 Task: Find a one-way business class flight for 3 passengers from Manila to Seoul on December 2nd.
Action: Mouse pressed left at (336, 342)
Screenshot: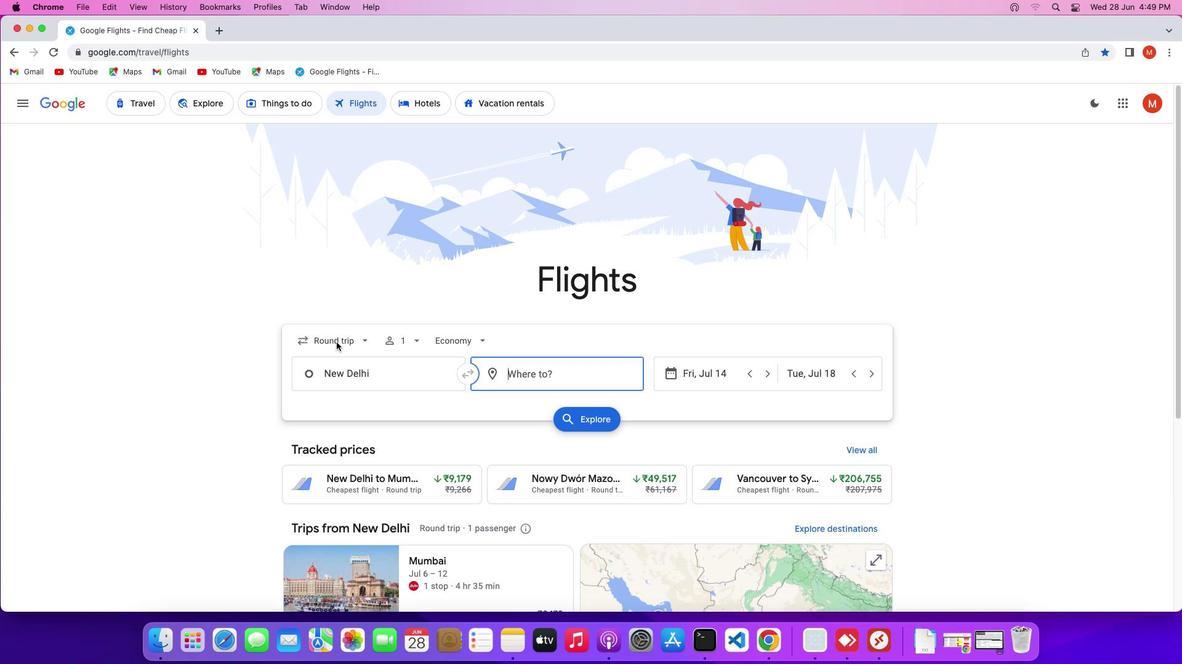 
Action: Mouse pressed left at (336, 342)
Screenshot: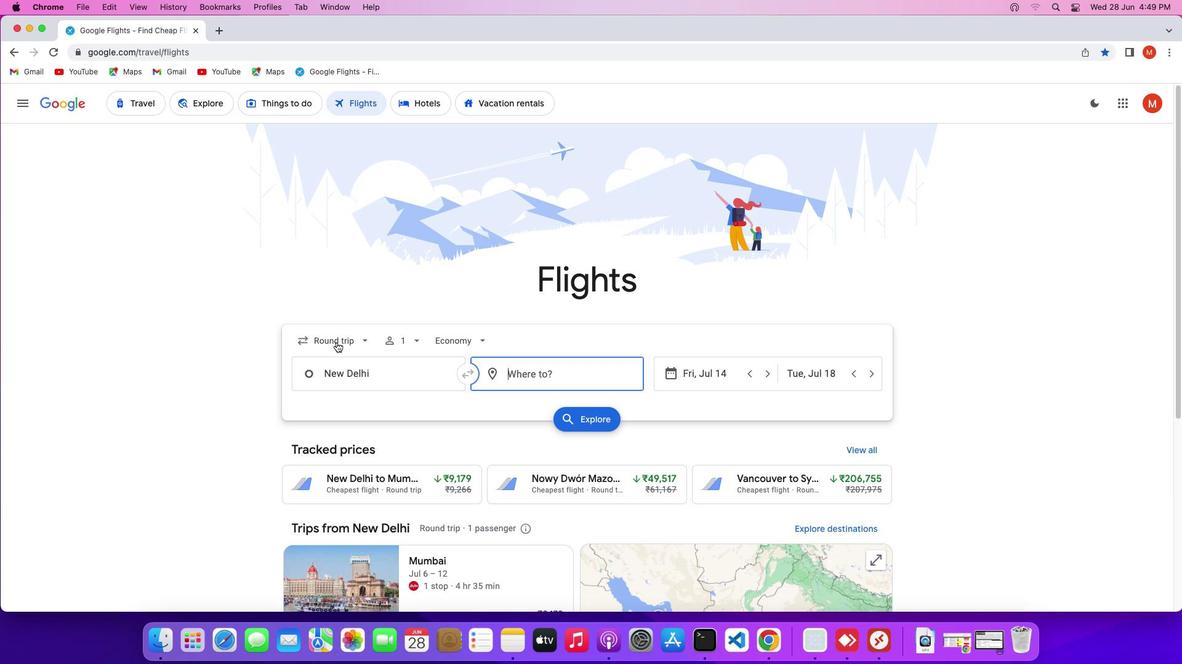 
Action: Mouse moved to (342, 407)
Screenshot: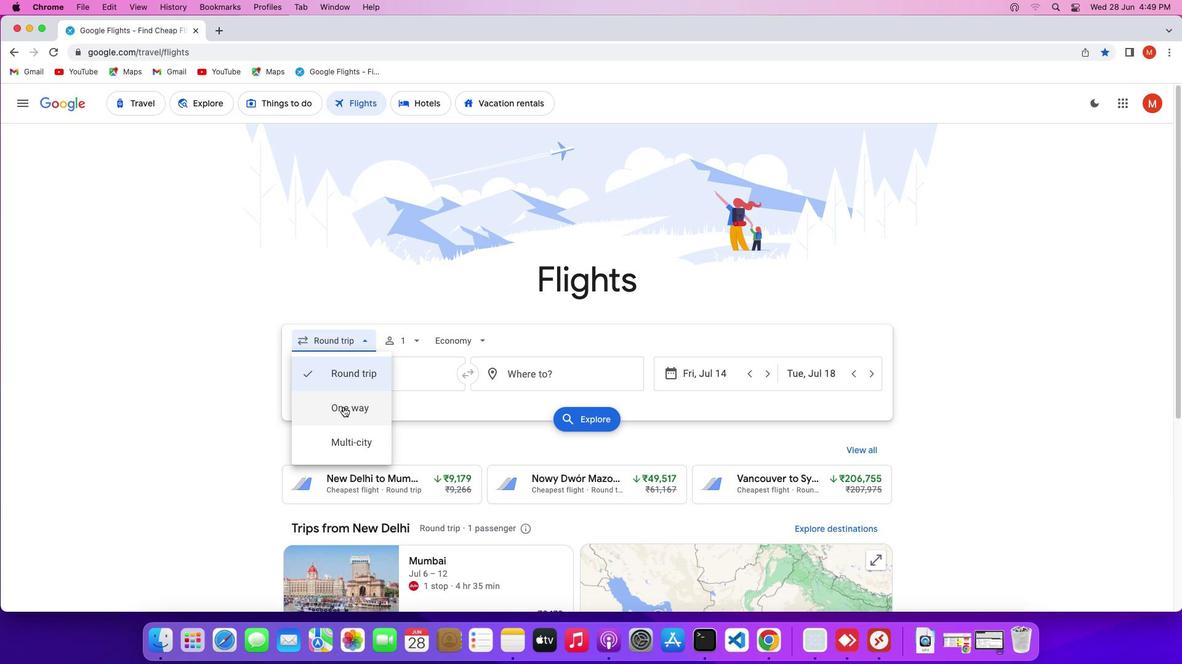 
Action: Mouse pressed left at (342, 407)
Screenshot: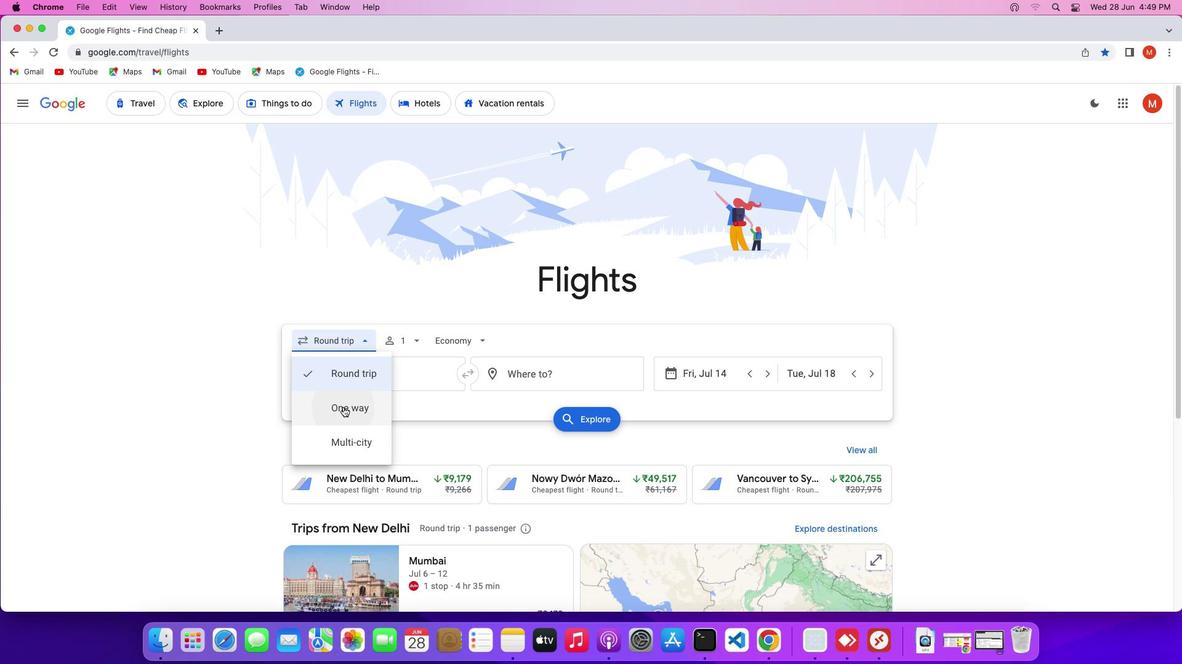 
Action: Mouse moved to (437, 338)
Screenshot: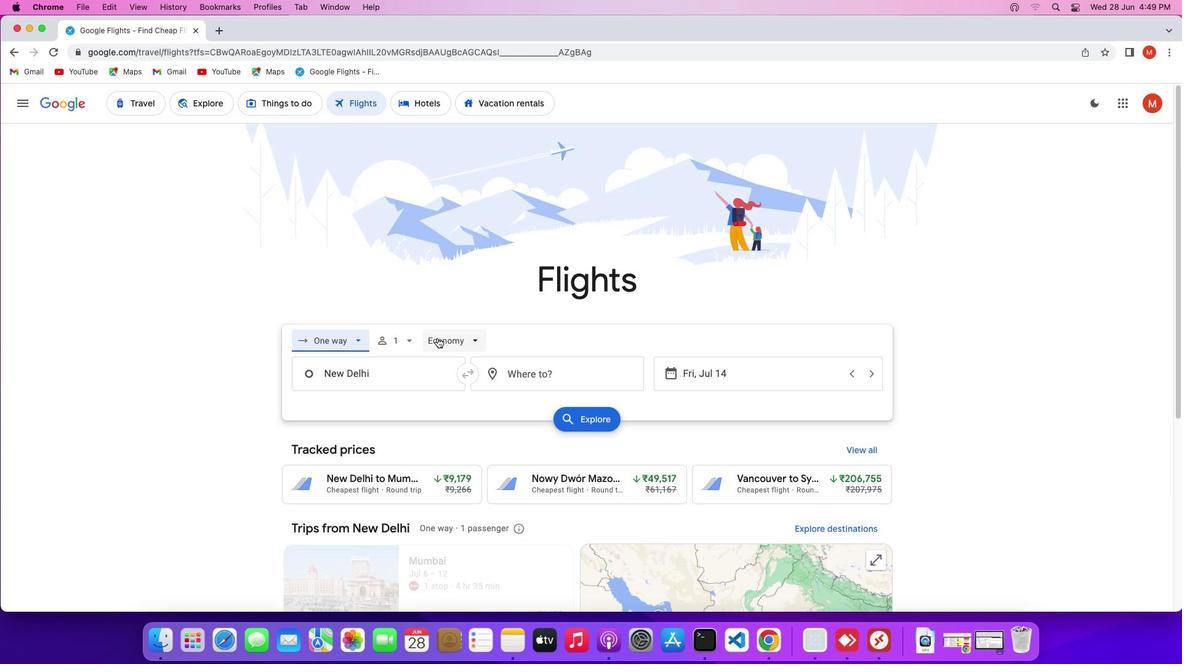 
Action: Mouse pressed left at (437, 338)
Screenshot: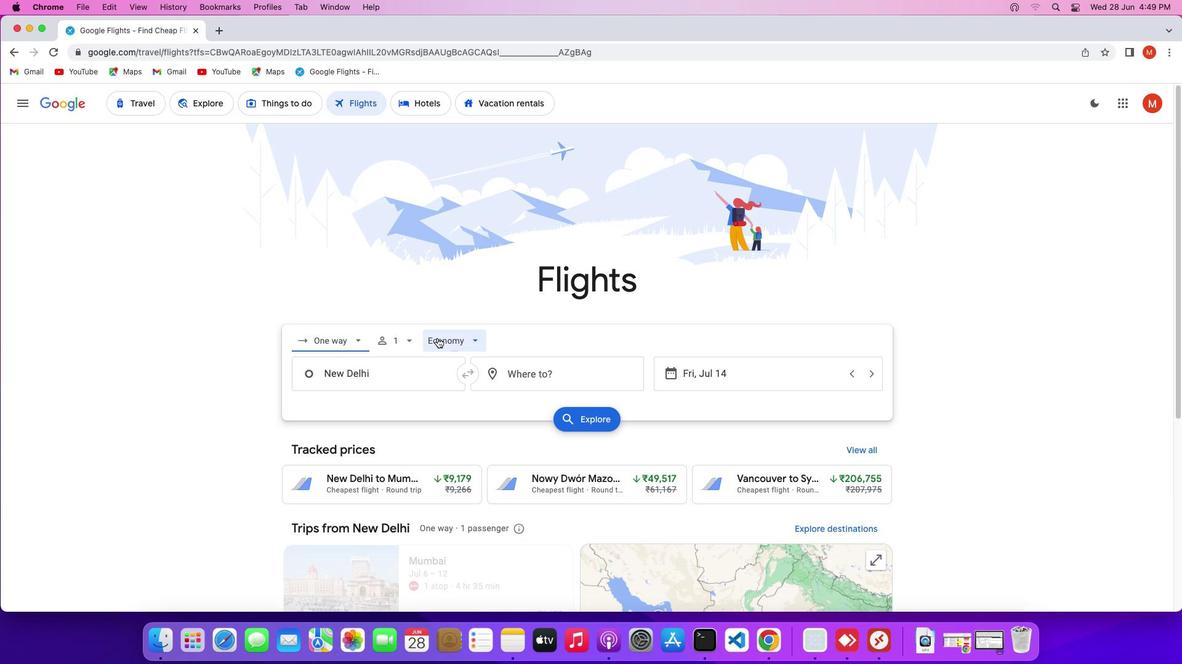 
Action: Mouse moved to (453, 441)
Screenshot: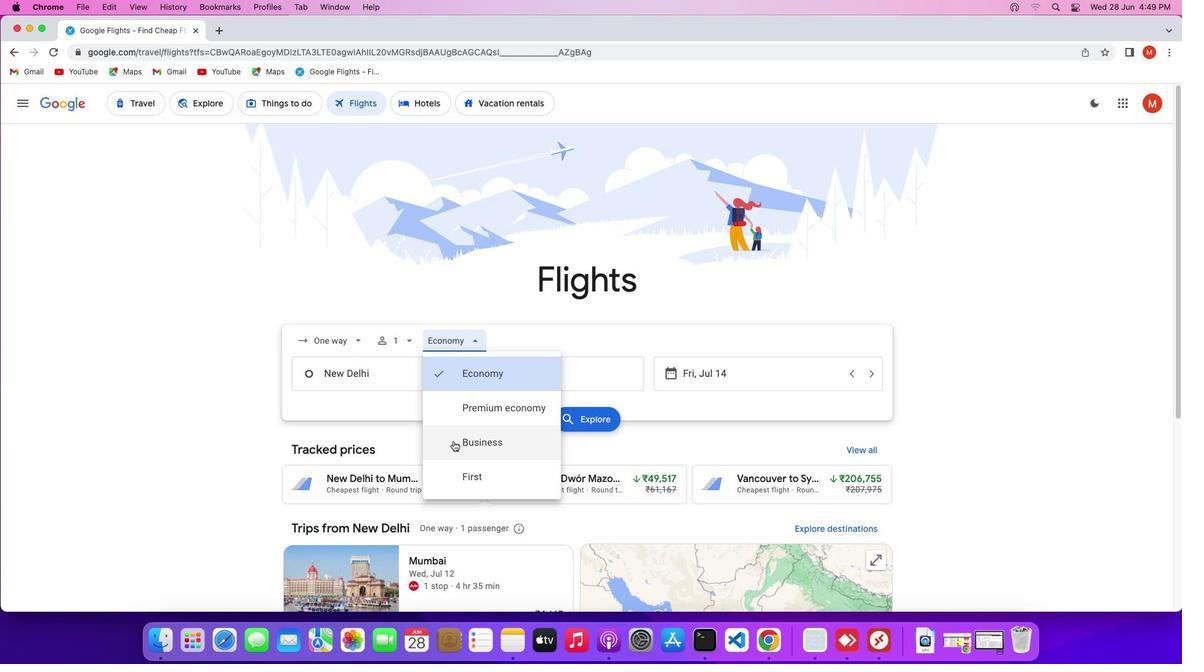 
Action: Mouse pressed left at (453, 441)
Screenshot: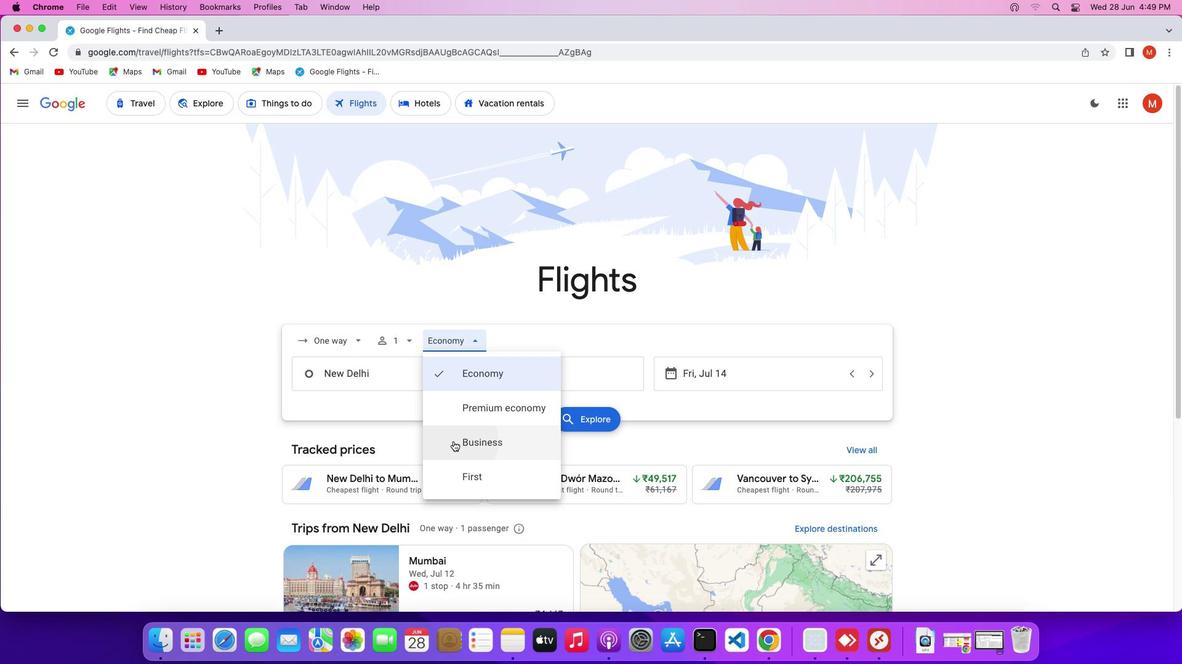 
Action: Mouse moved to (398, 342)
Screenshot: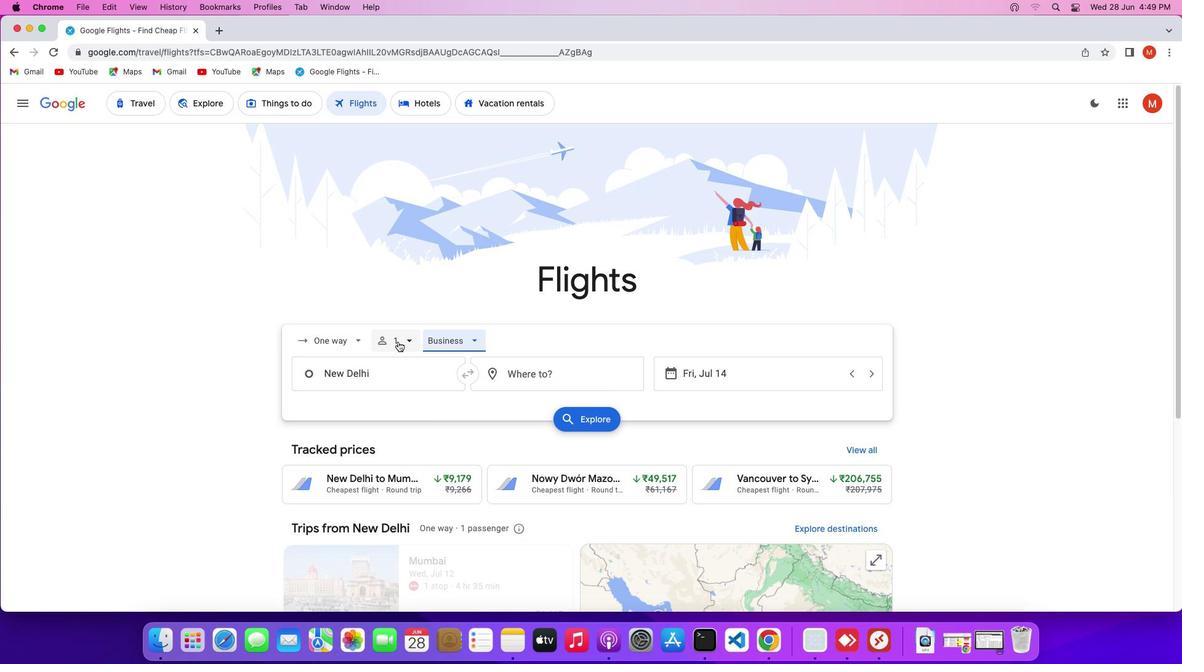 
Action: Mouse pressed left at (398, 342)
Screenshot: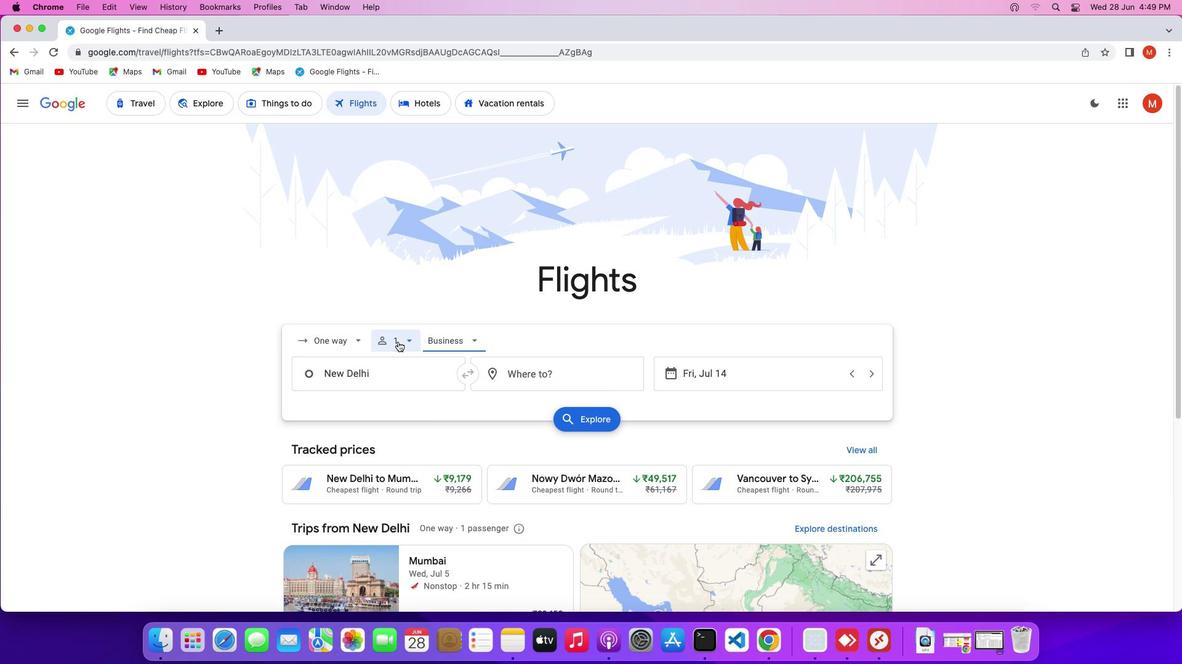 
Action: Mouse moved to (504, 371)
Screenshot: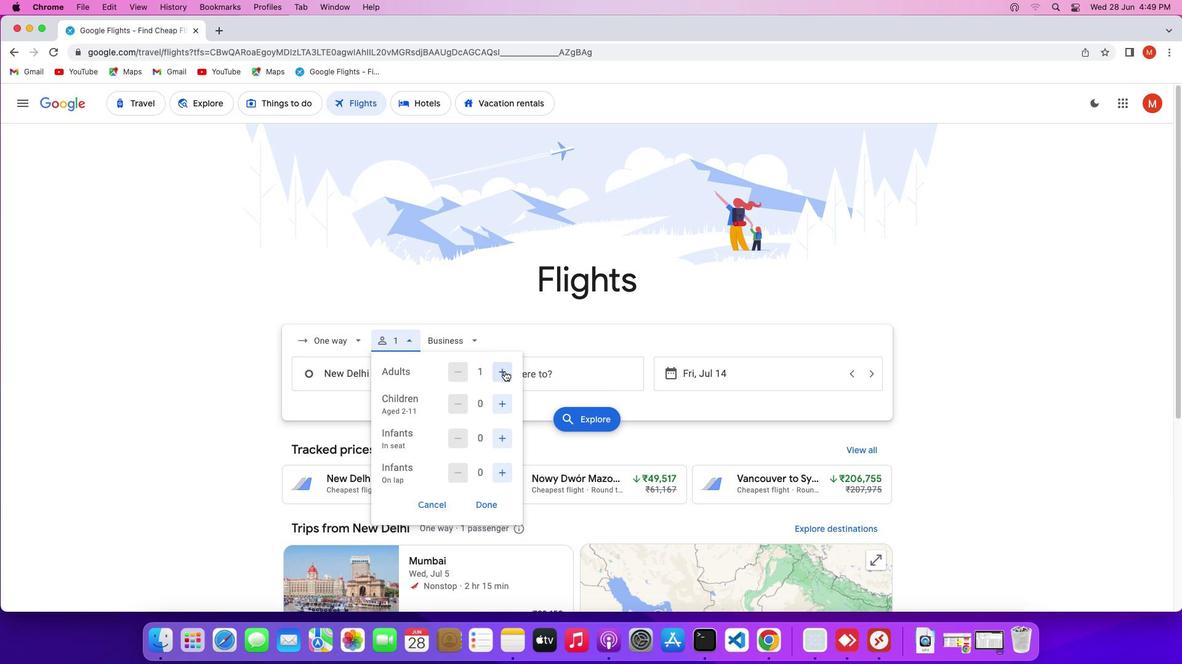 
Action: Mouse pressed left at (504, 371)
Screenshot: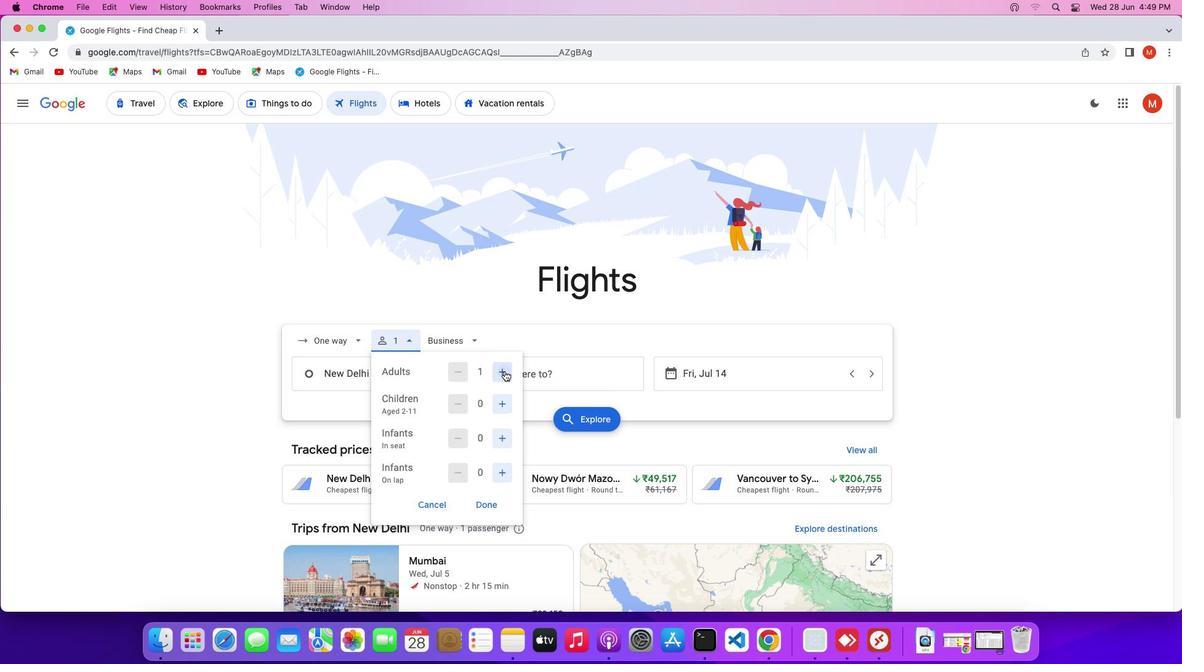 
Action: Mouse moved to (504, 402)
Screenshot: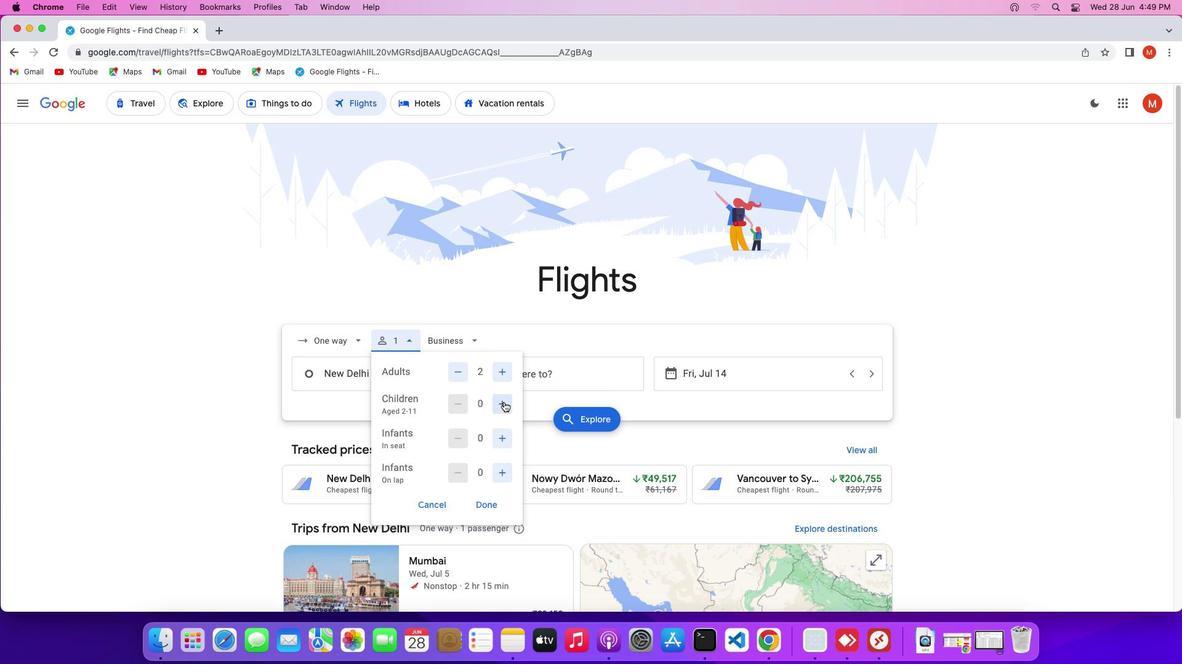 
Action: Mouse pressed left at (504, 402)
Screenshot: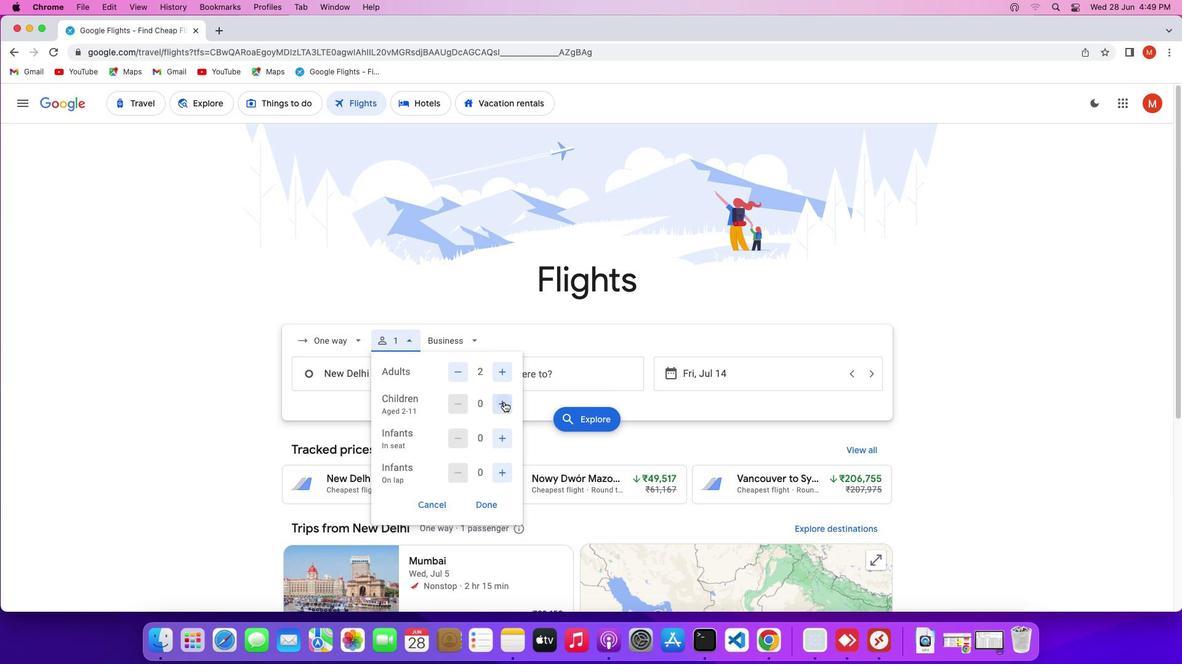 
Action: Mouse moved to (495, 508)
Screenshot: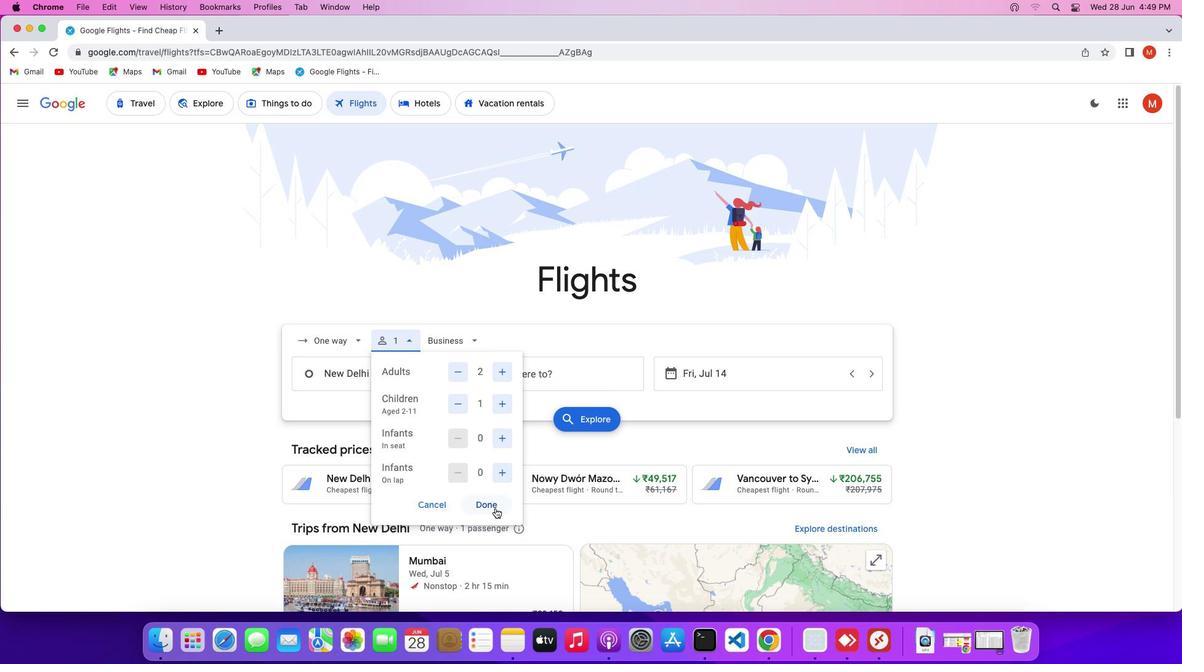 
Action: Mouse pressed left at (495, 508)
Screenshot: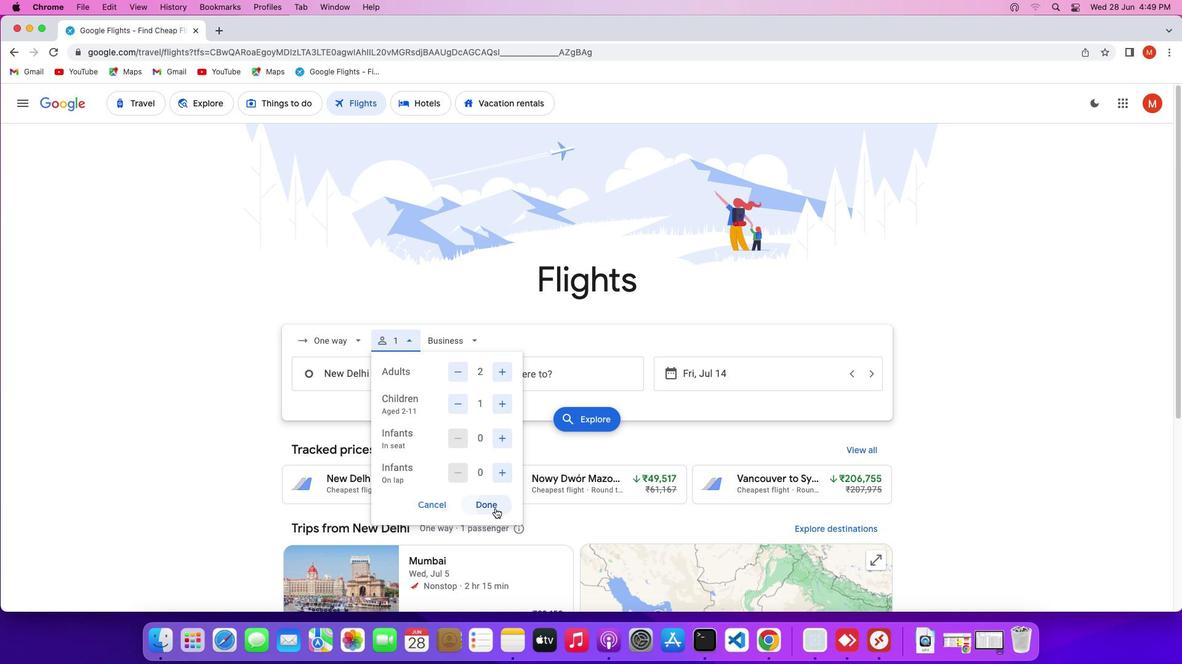 
Action: Mouse moved to (399, 375)
Screenshot: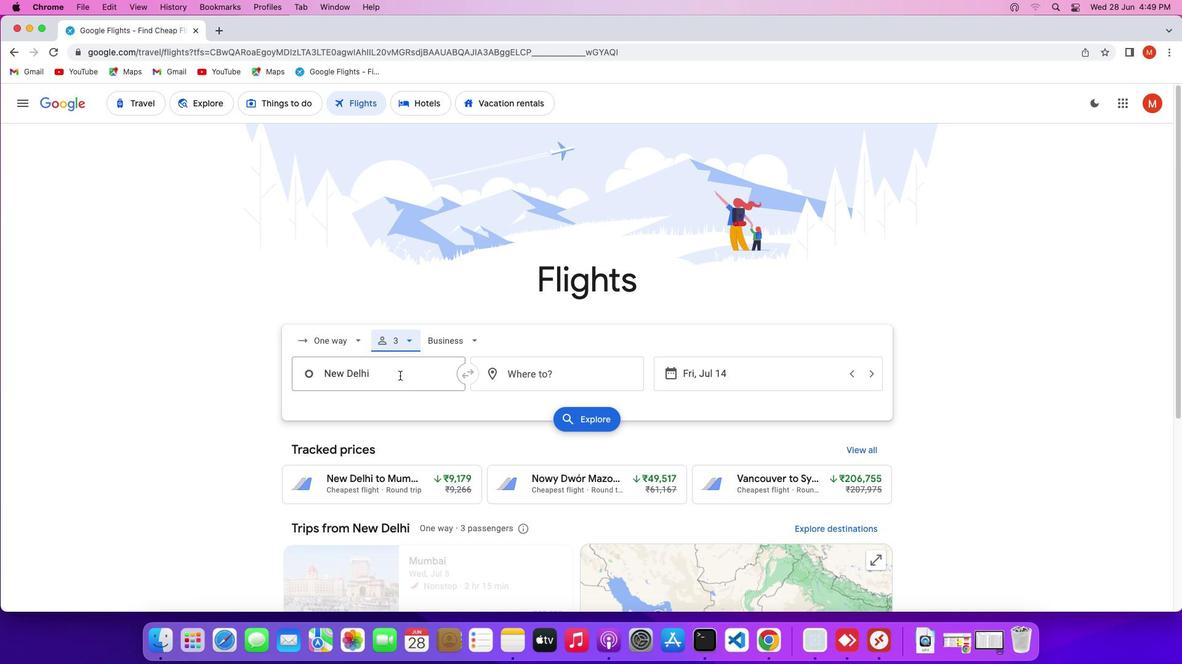 
Action: Mouse pressed left at (399, 375)
Screenshot: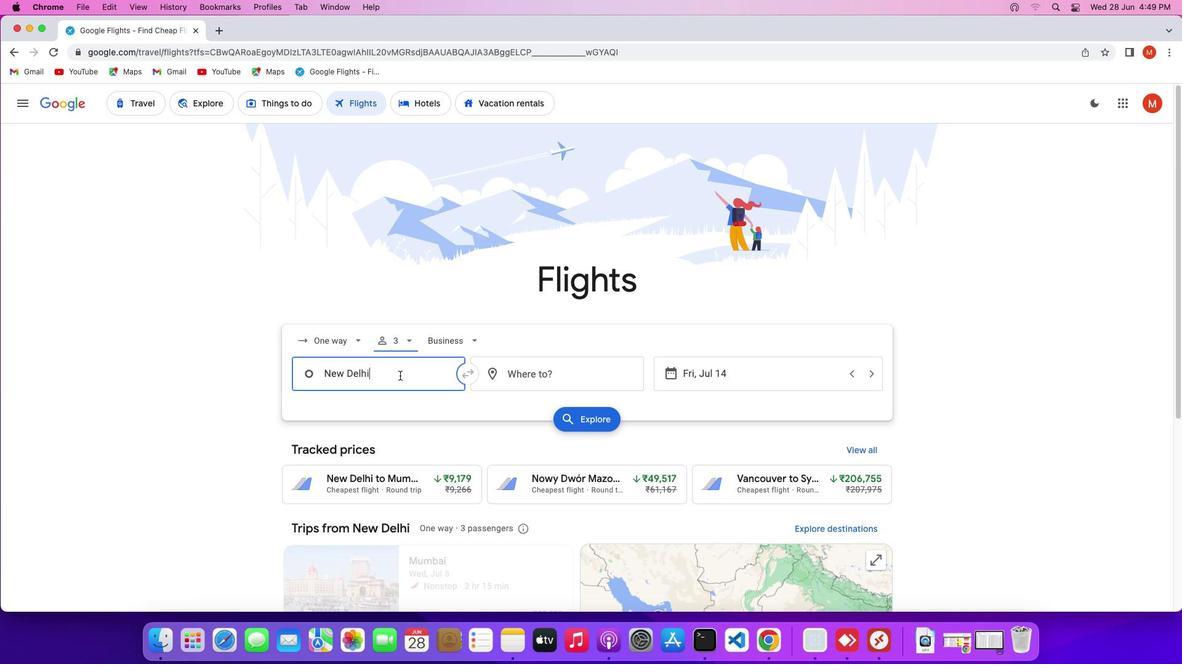 
Action: Key pressed Key.backspaceKey.shift'M''a''n''i''l''a'
Screenshot: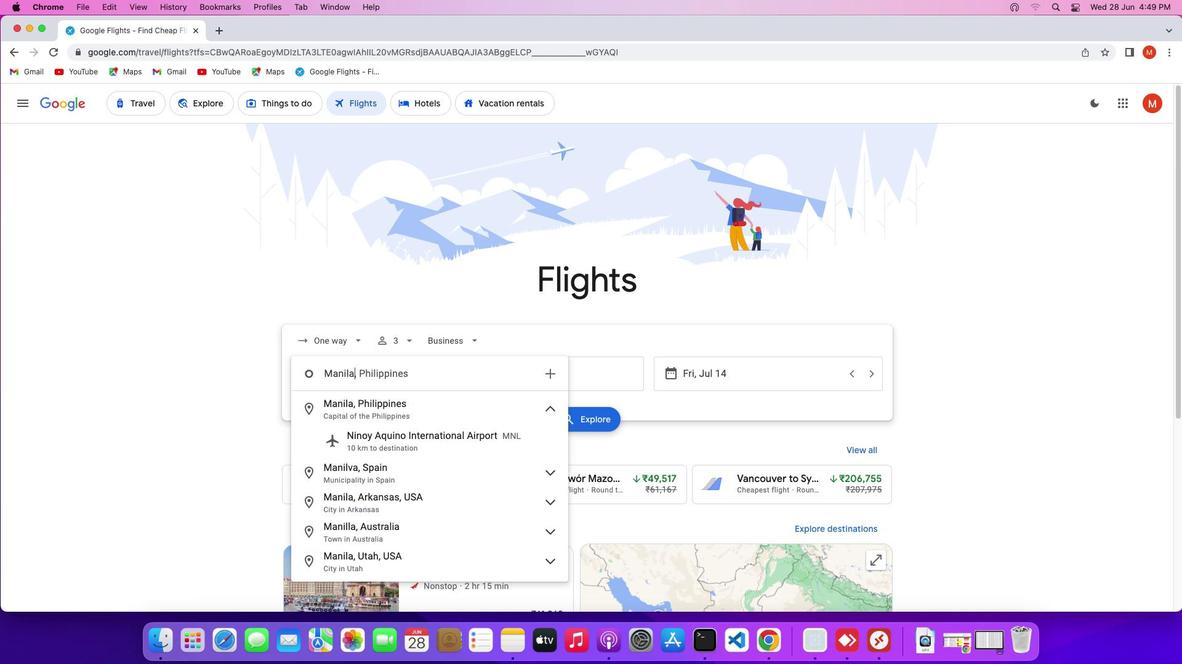 
Action: Mouse moved to (406, 408)
Screenshot: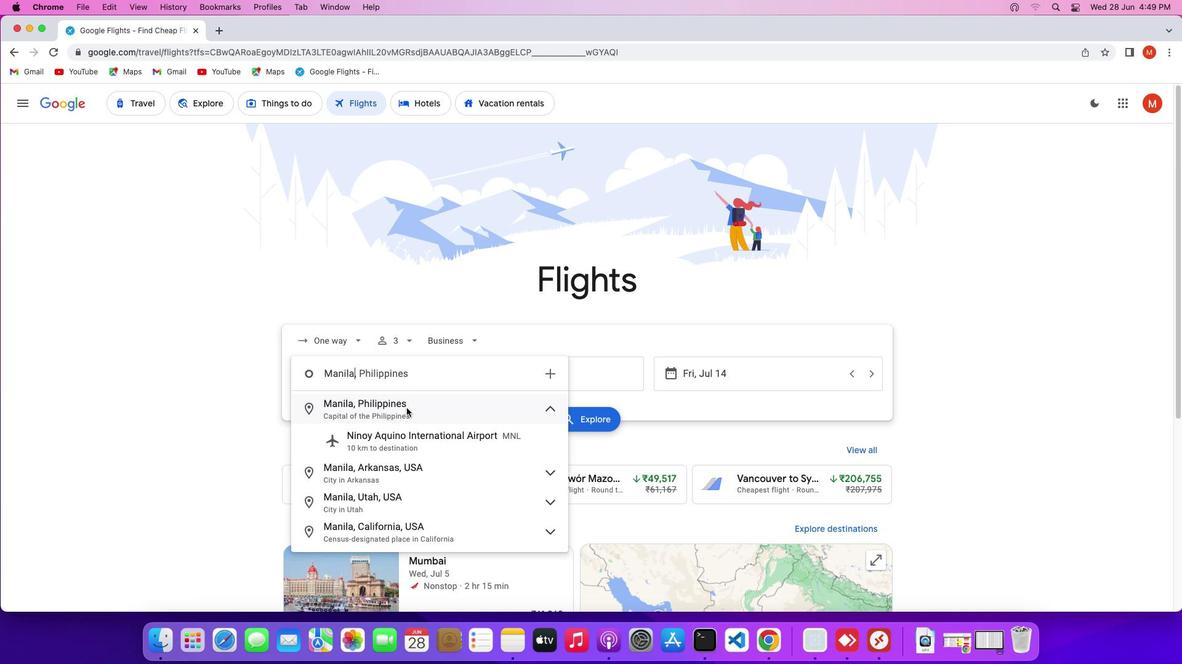 
Action: Mouse pressed left at (406, 408)
Screenshot: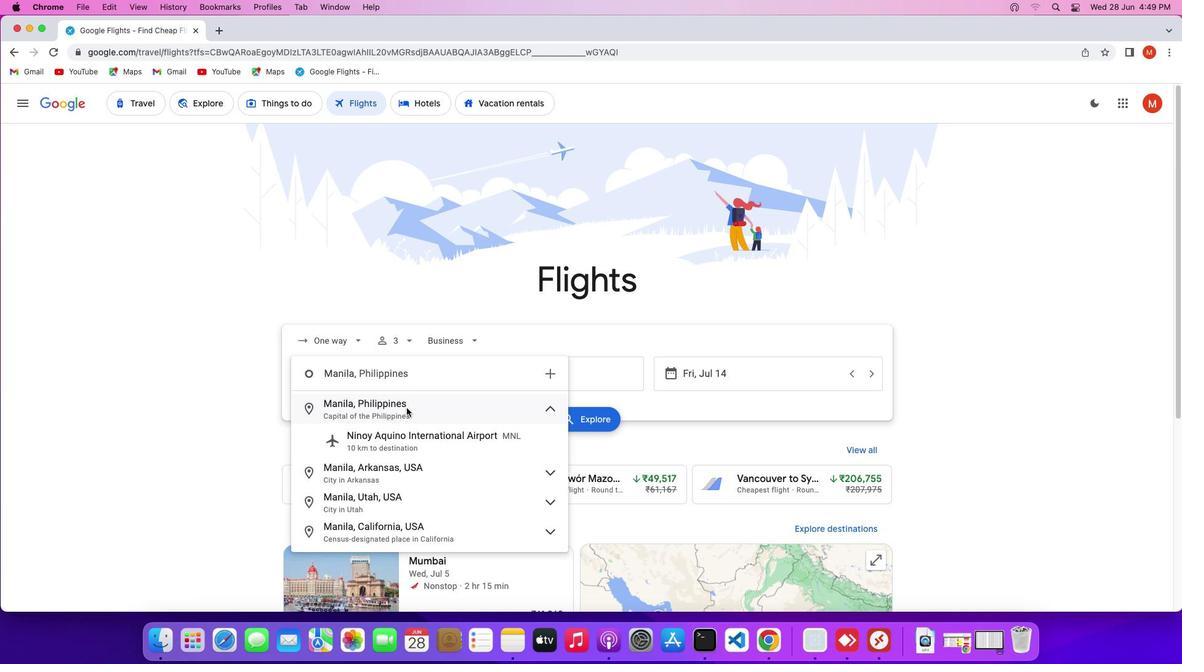 
Action: Mouse moved to (517, 379)
Screenshot: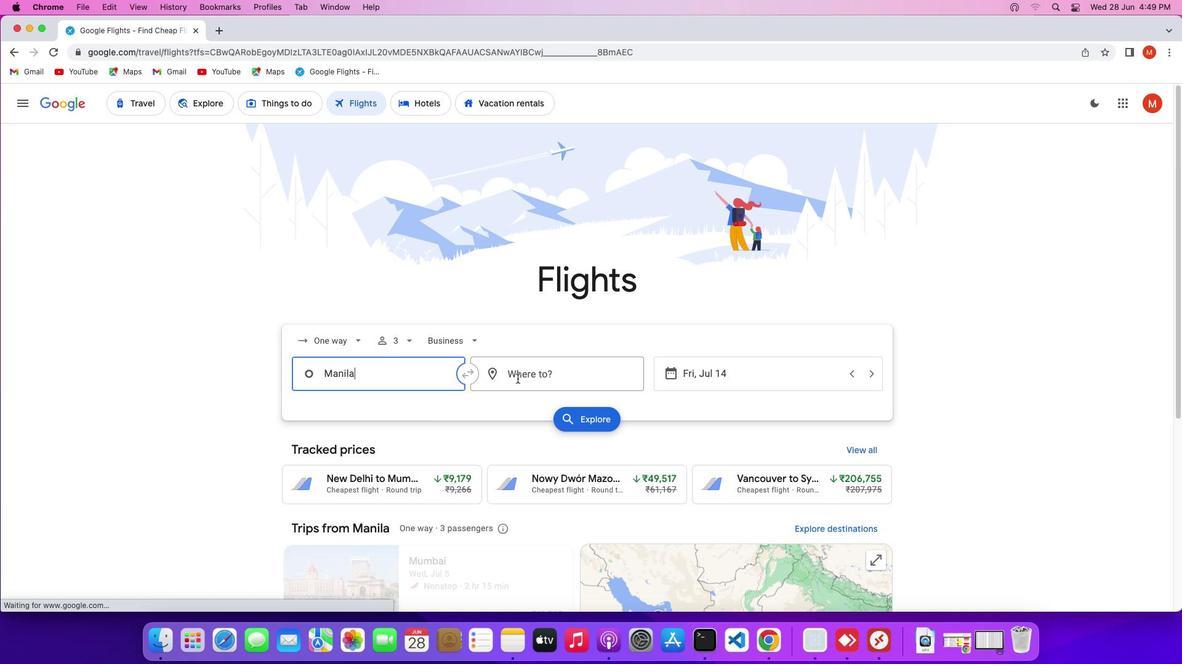 
Action: Mouse pressed left at (517, 379)
Screenshot: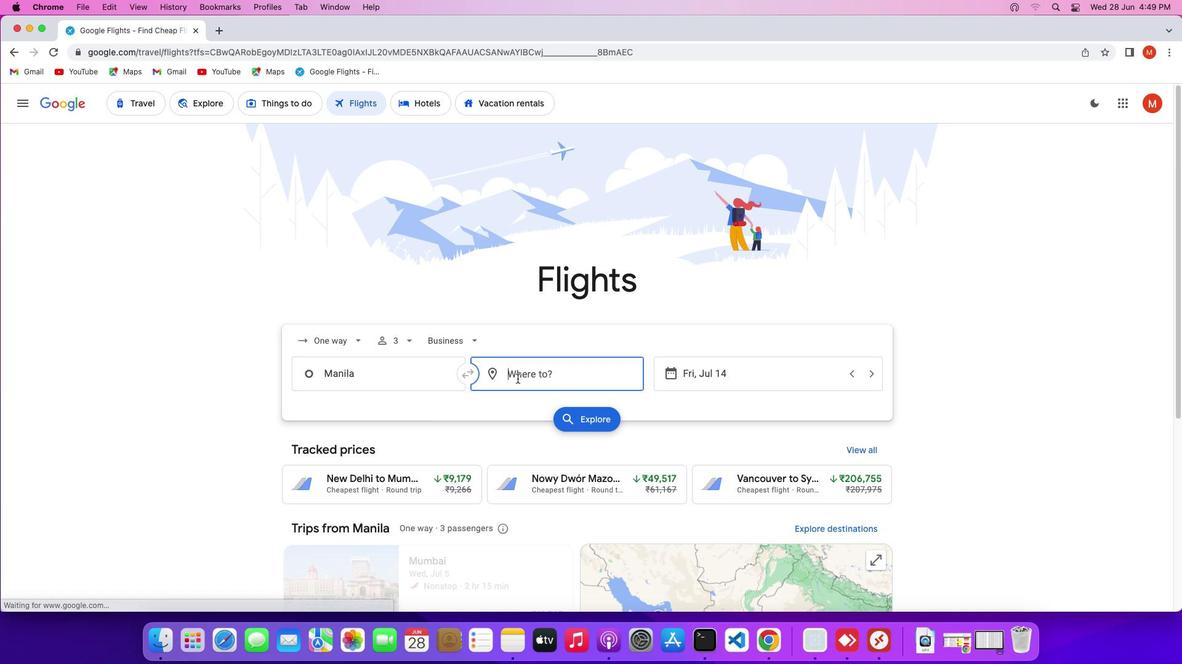 
Action: Key pressed Key.shift'S''e''o''u''l'Key.spaceKey.shift'S''o''u''t''h'Key.spaceKey.shift'K''o''r''e''a'
Screenshot: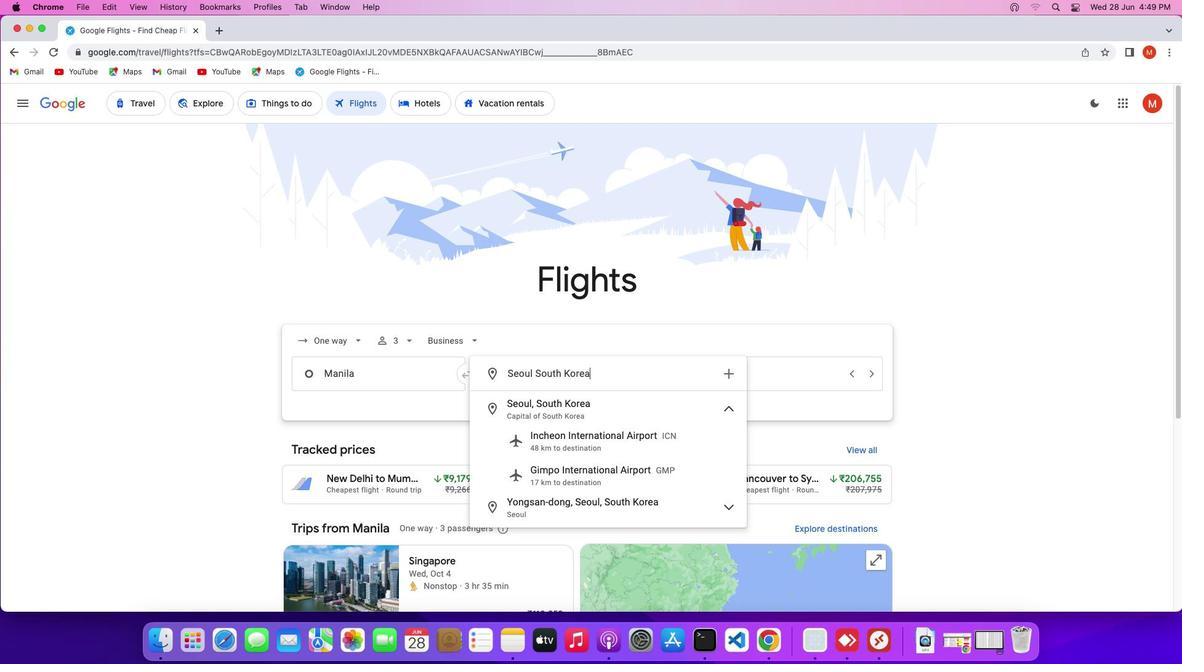 
Action: Mouse moved to (527, 403)
Screenshot: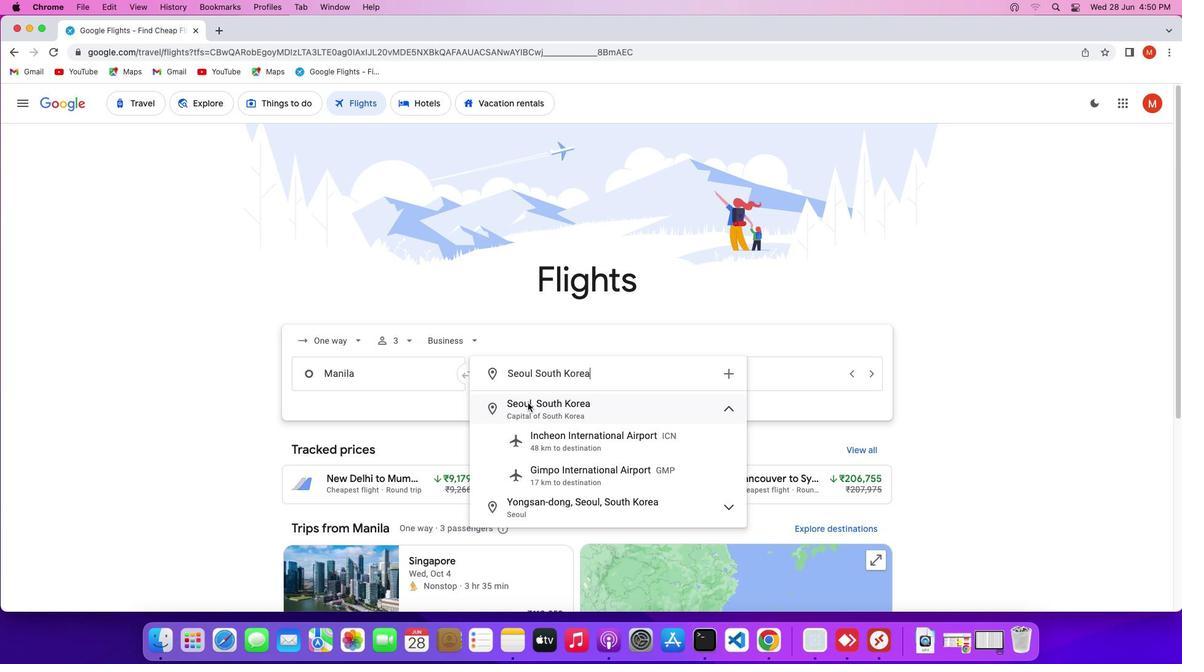 
Action: Mouse pressed left at (527, 403)
Screenshot: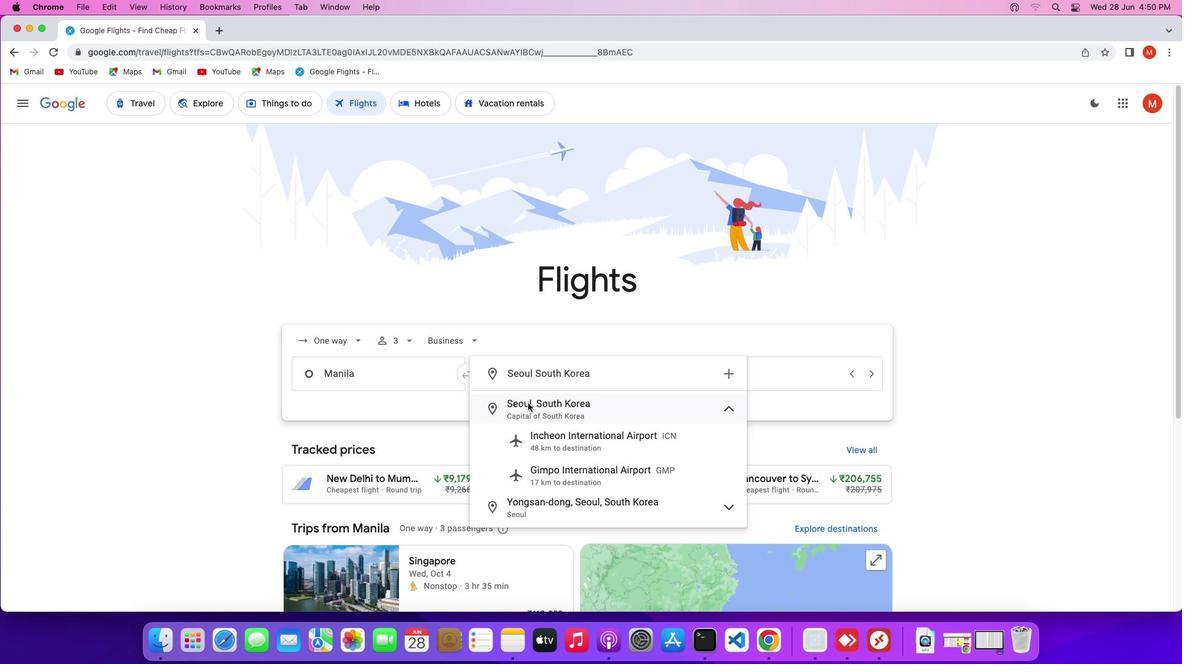 
Action: Mouse moved to (732, 373)
Screenshot: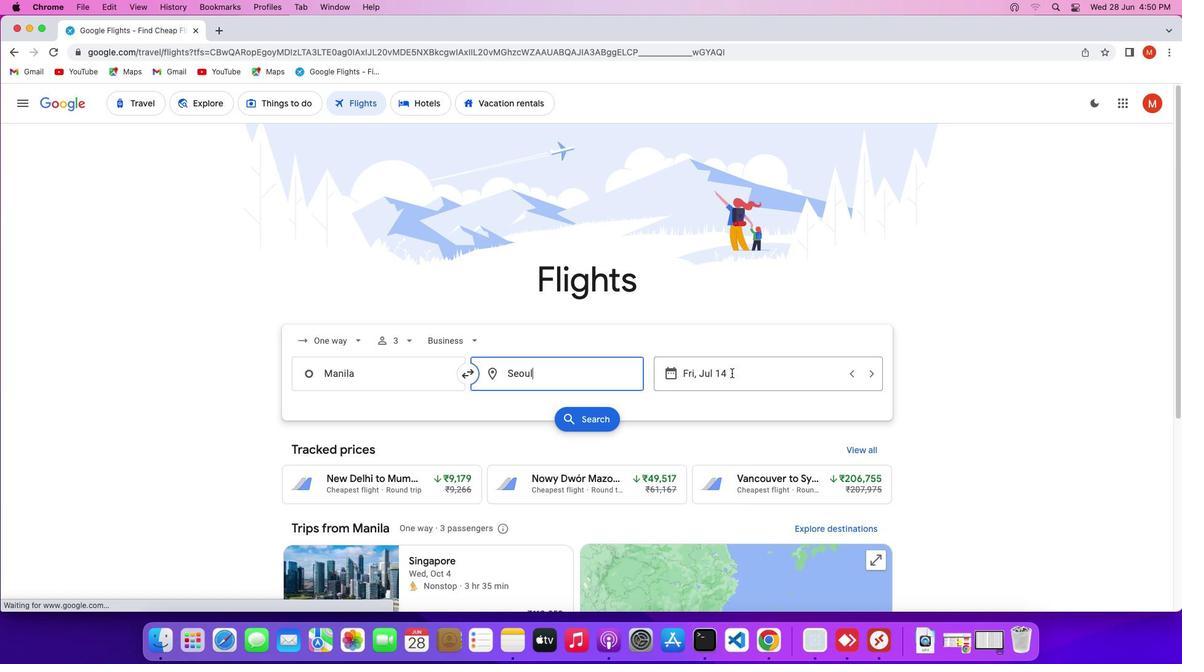 
Action: Mouse pressed left at (732, 373)
Screenshot: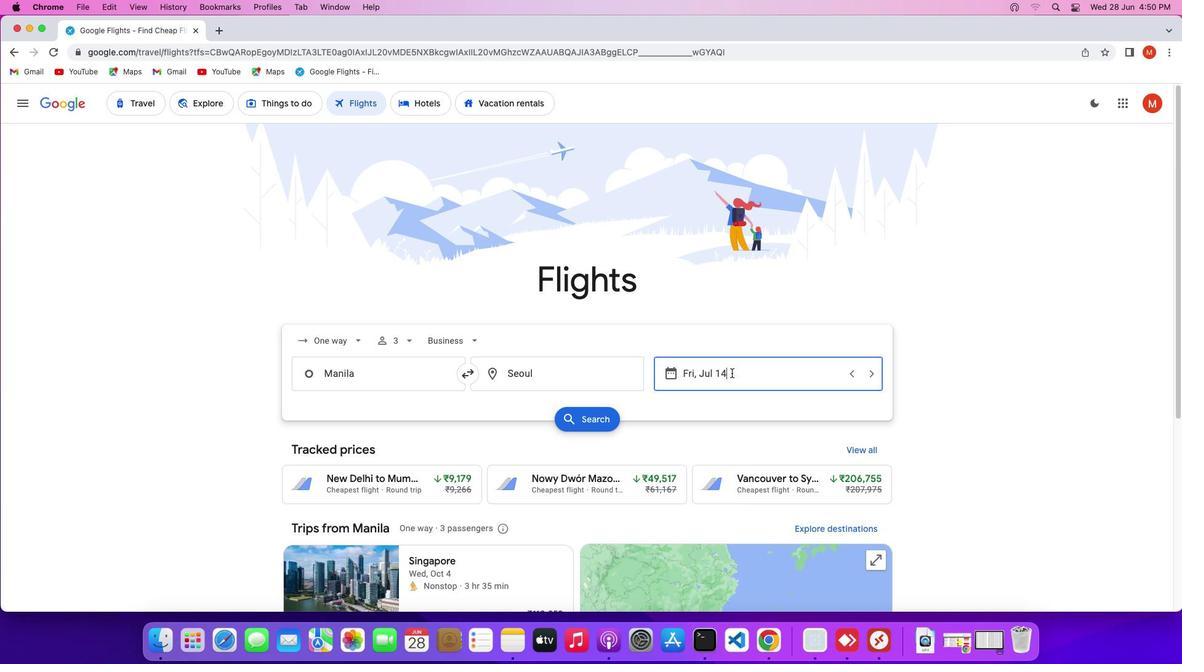
Action: Mouse moved to (886, 432)
Screenshot: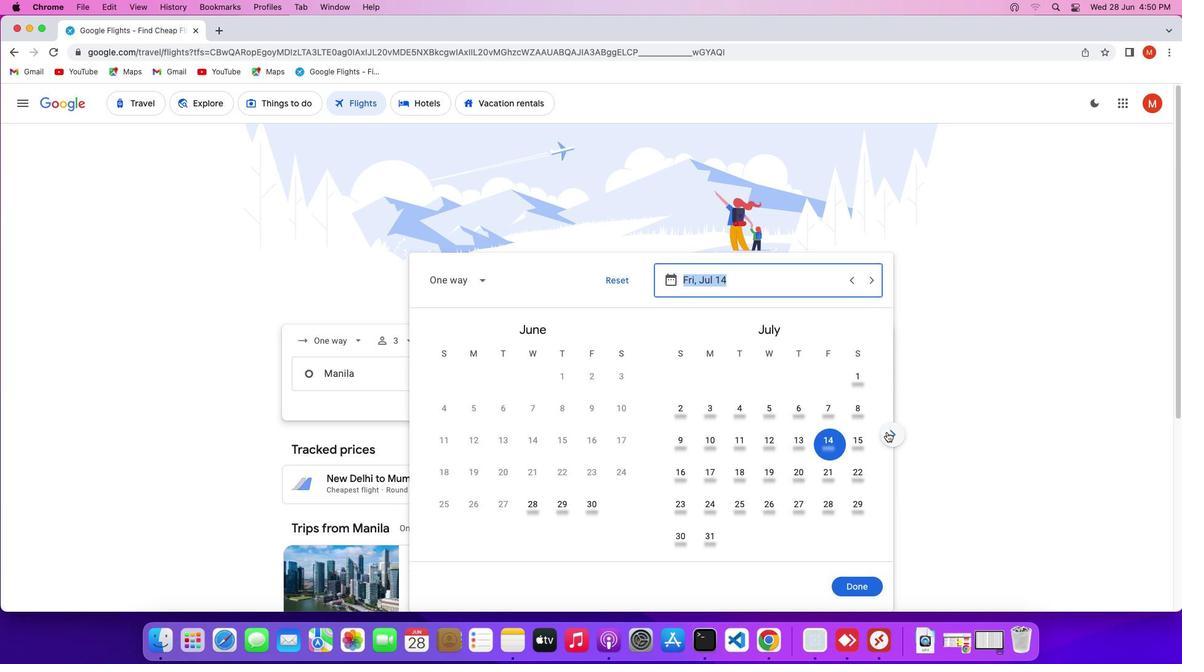 
Action: Mouse pressed left at (886, 432)
Screenshot: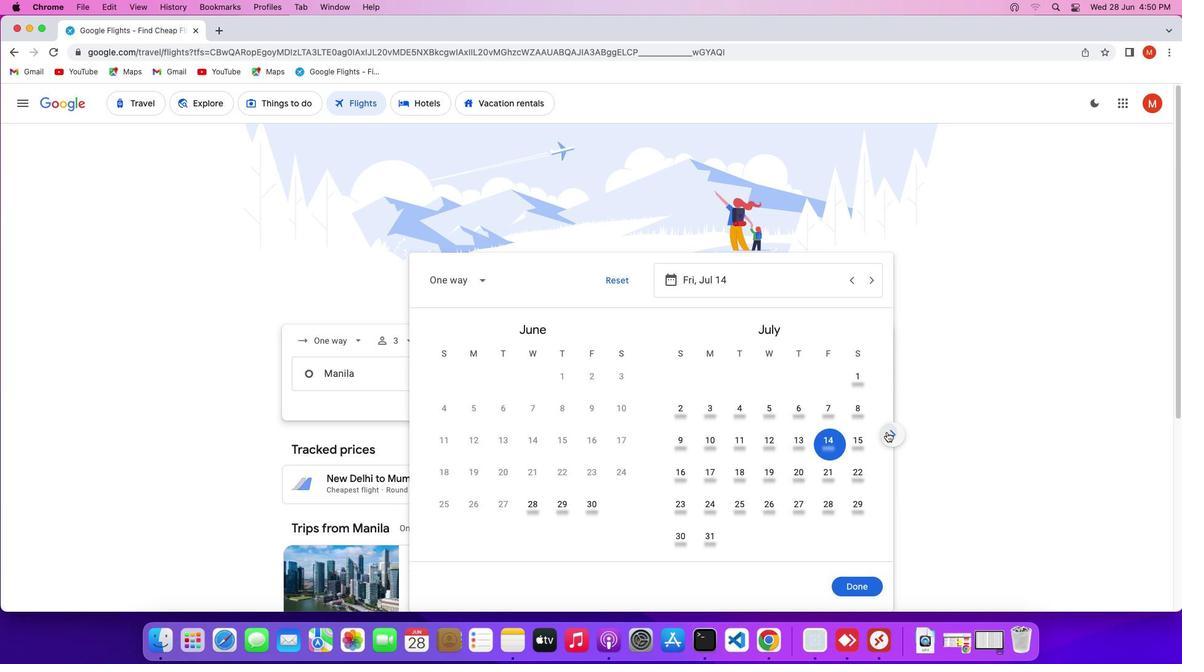 
Action: Mouse pressed left at (886, 432)
Screenshot: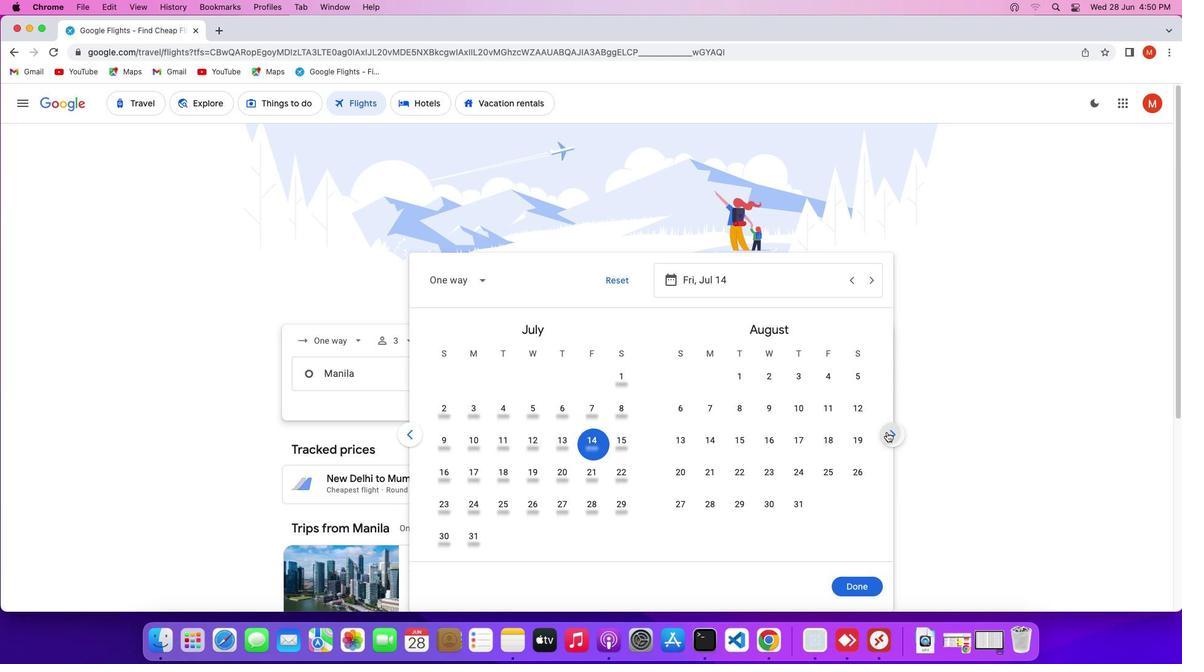 
Action: Mouse pressed left at (886, 432)
Screenshot: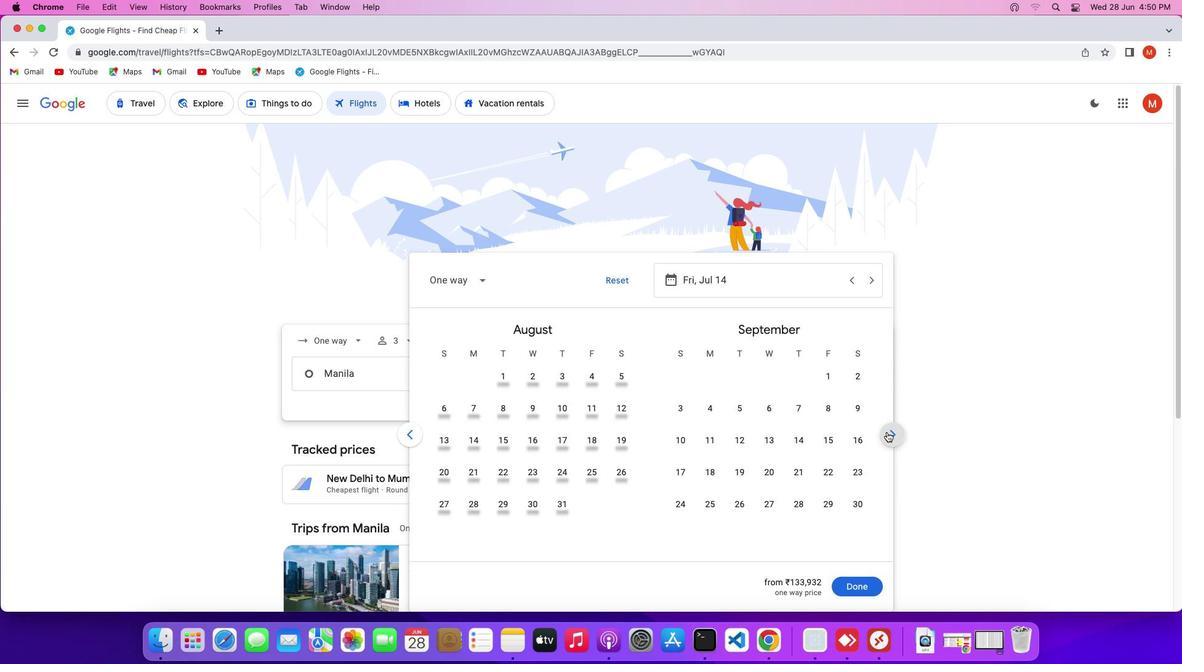 
Action: Mouse pressed left at (886, 432)
Screenshot: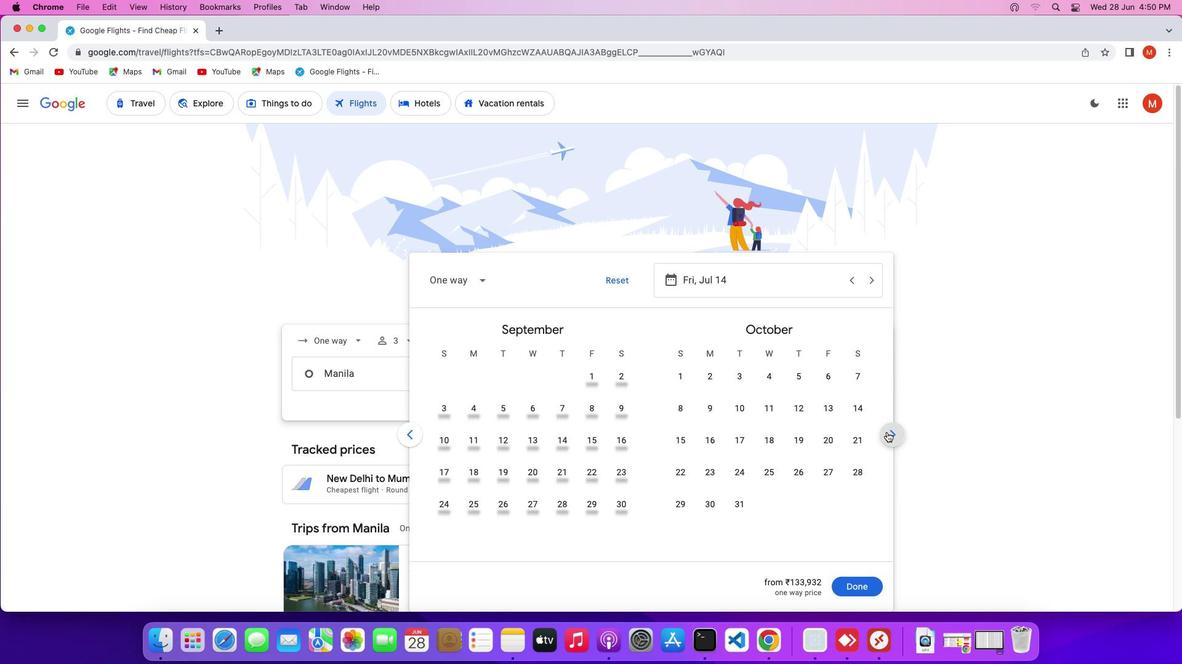 
Action: Mouse pressed left at (886, 432)
Screenshot: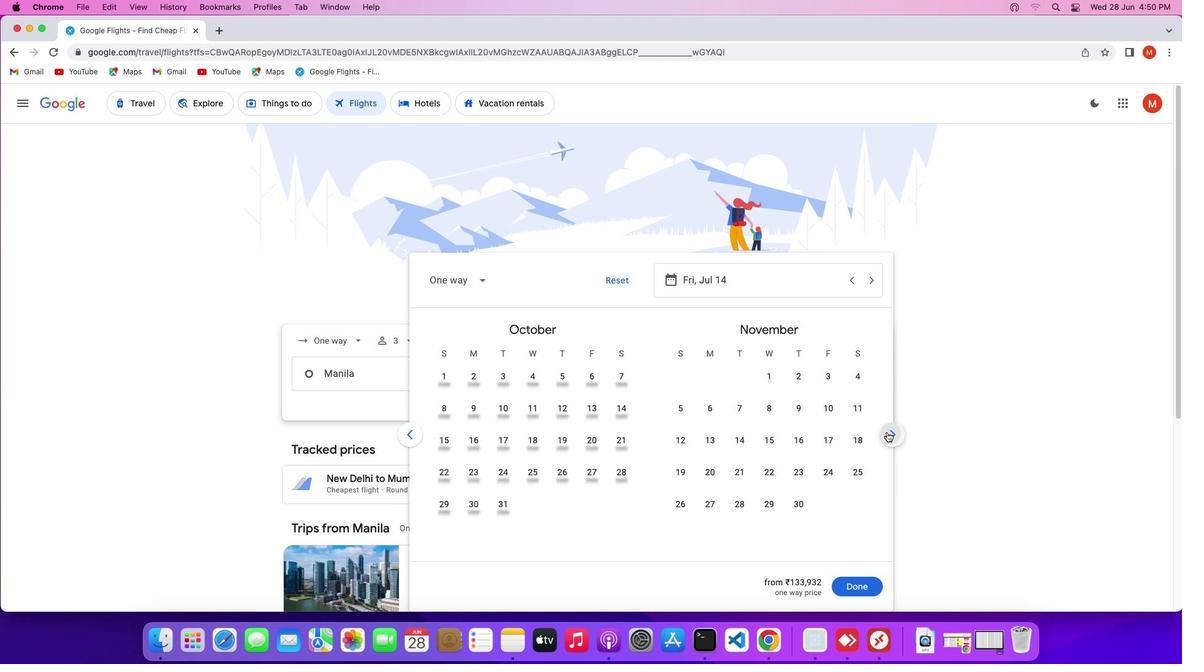 
Action: Mouse moved to (858, 374)
Screenshot: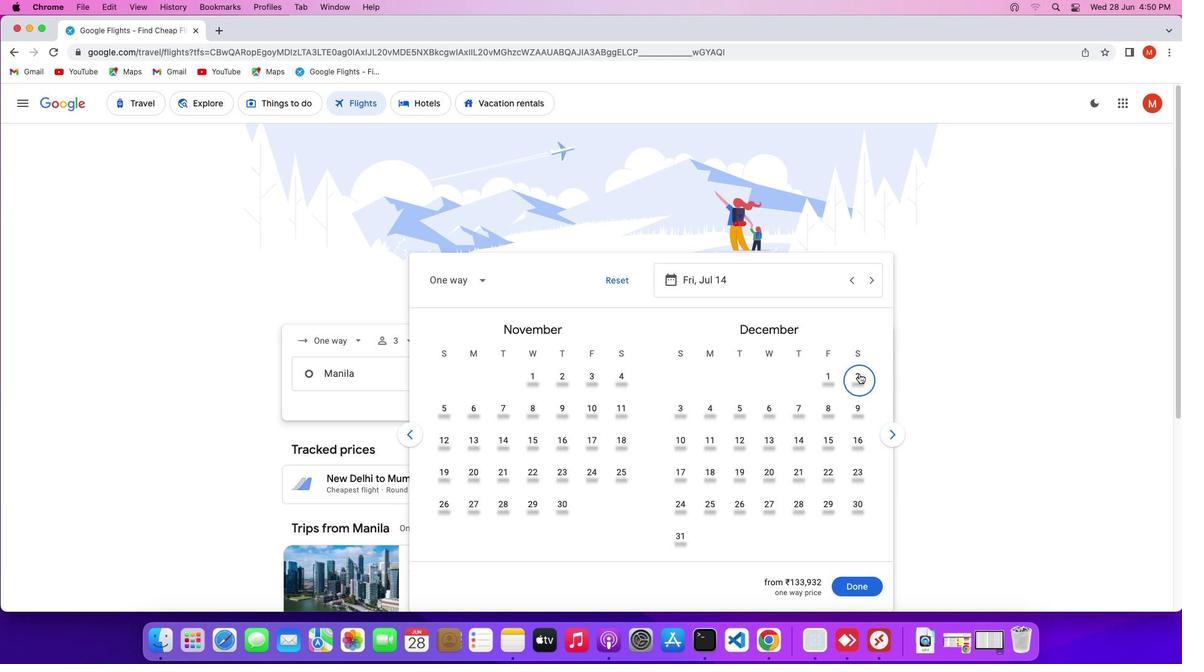 
Action: Mouse pressed left at (858, 374)
Screenshot: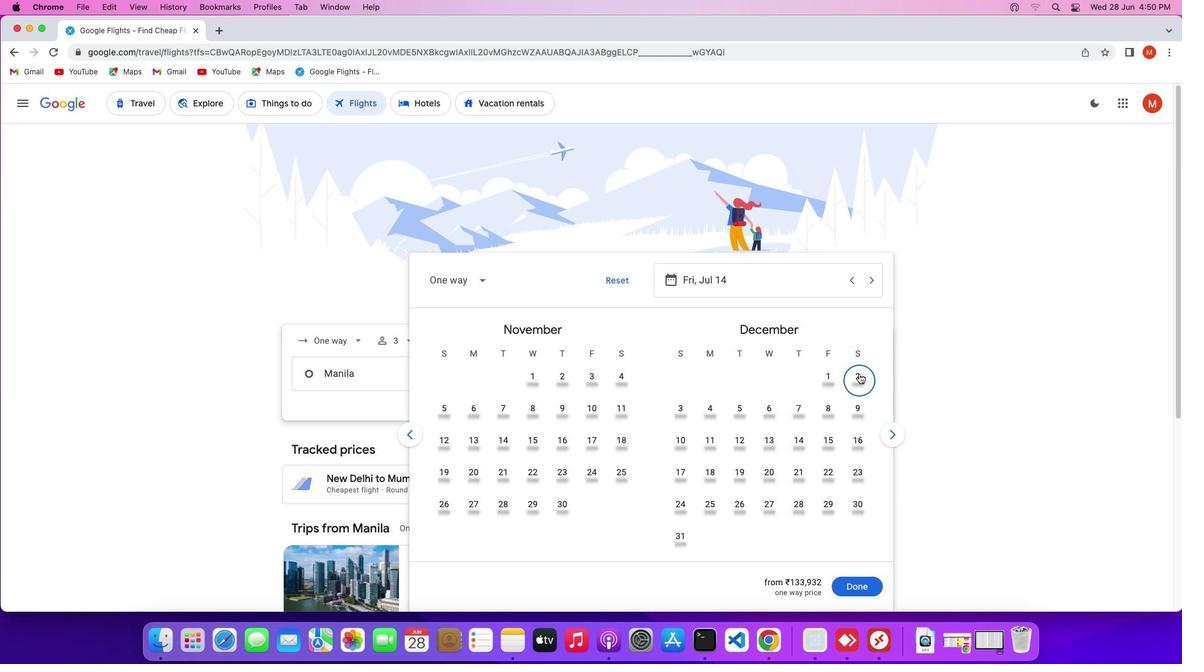 
Action: Mouse moved to (860, 584)
Screenshot: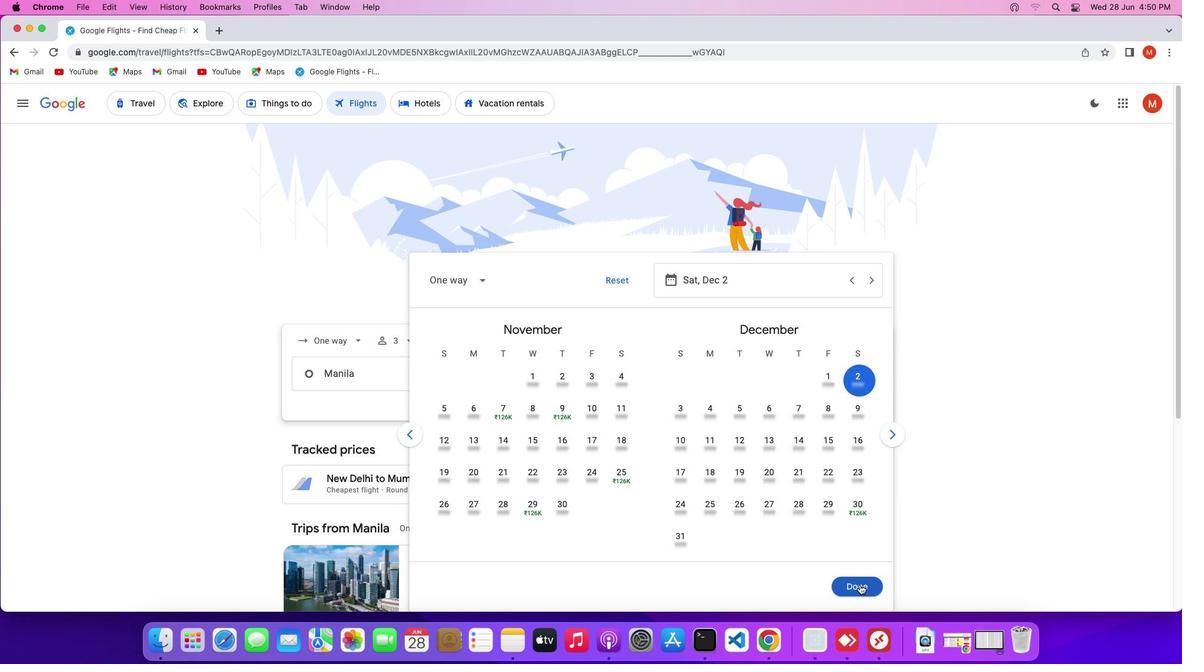 
Action: Mouse pressed left at (860, 584)
Screenshot: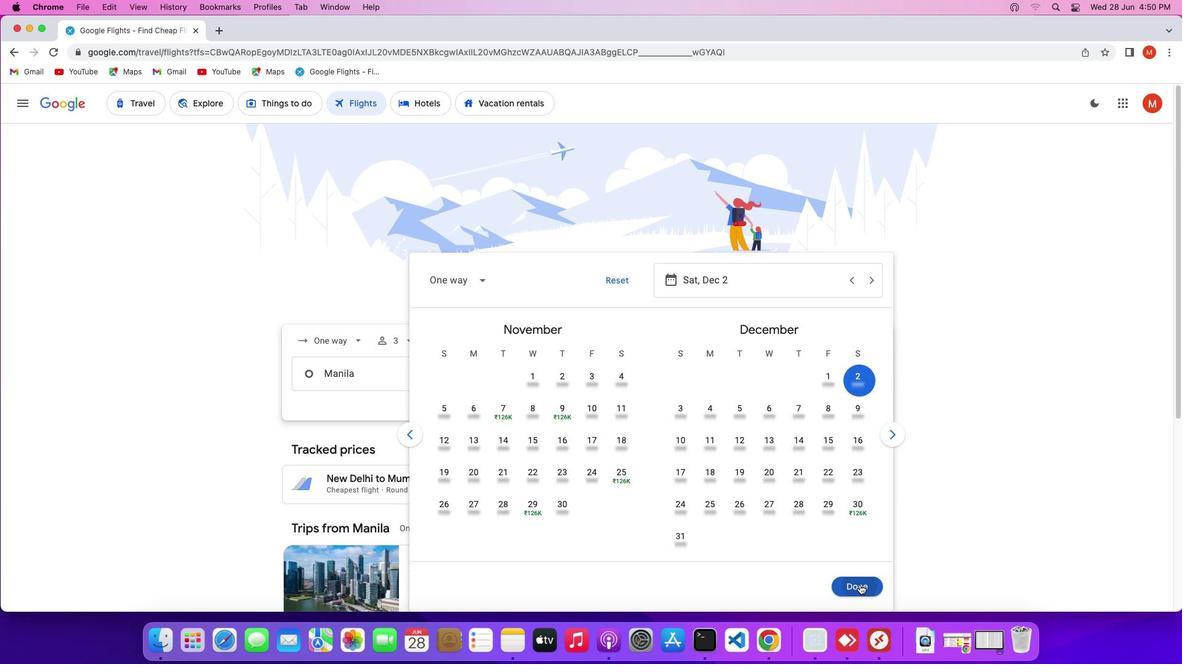 
Action: Mouse moved to (607, 415)
Screenshot: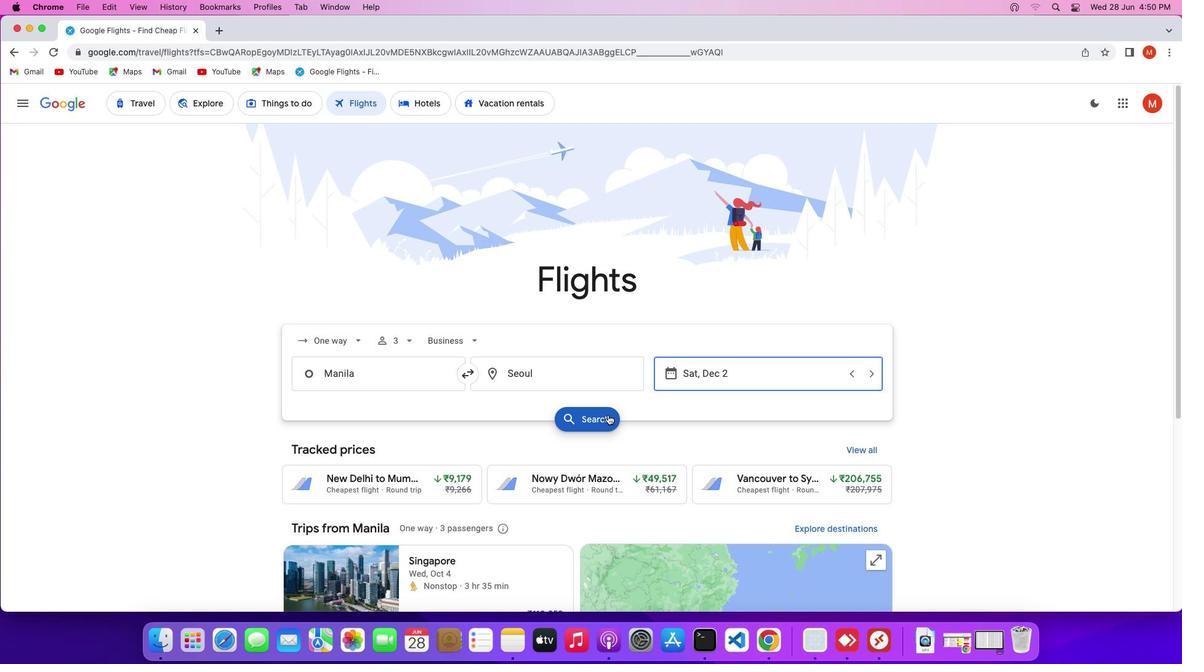 
Action: Mouse pressed left at (607, 415)
Screenshot: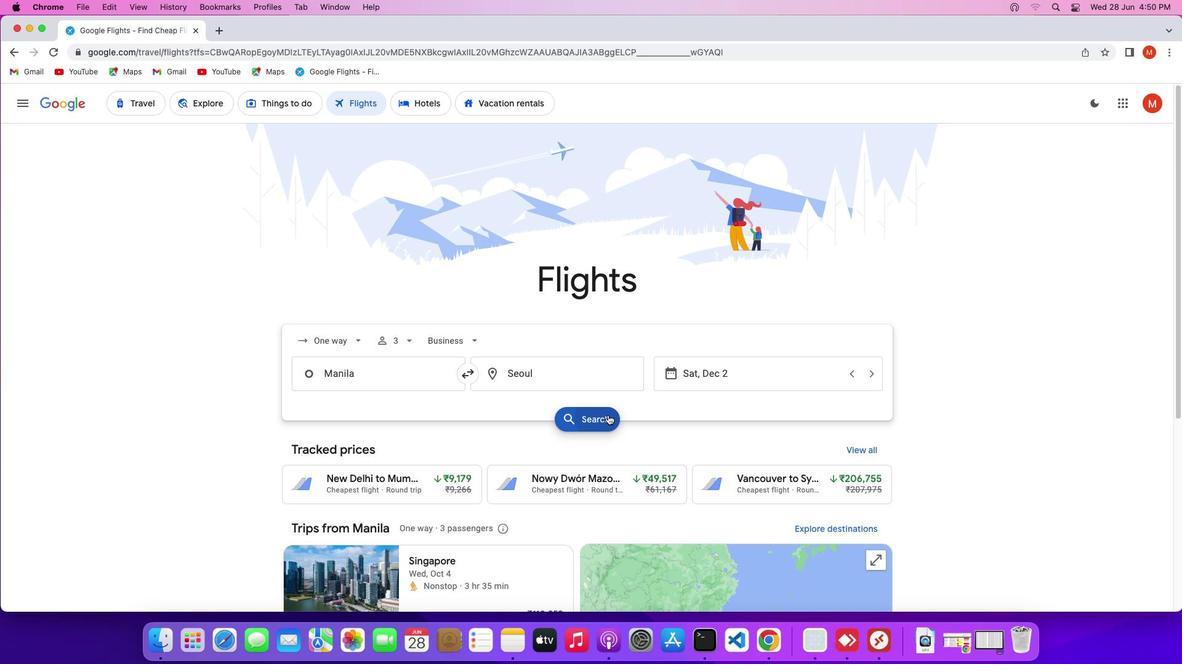 
Action: Mouse moved to (595, 354)
Screenshot: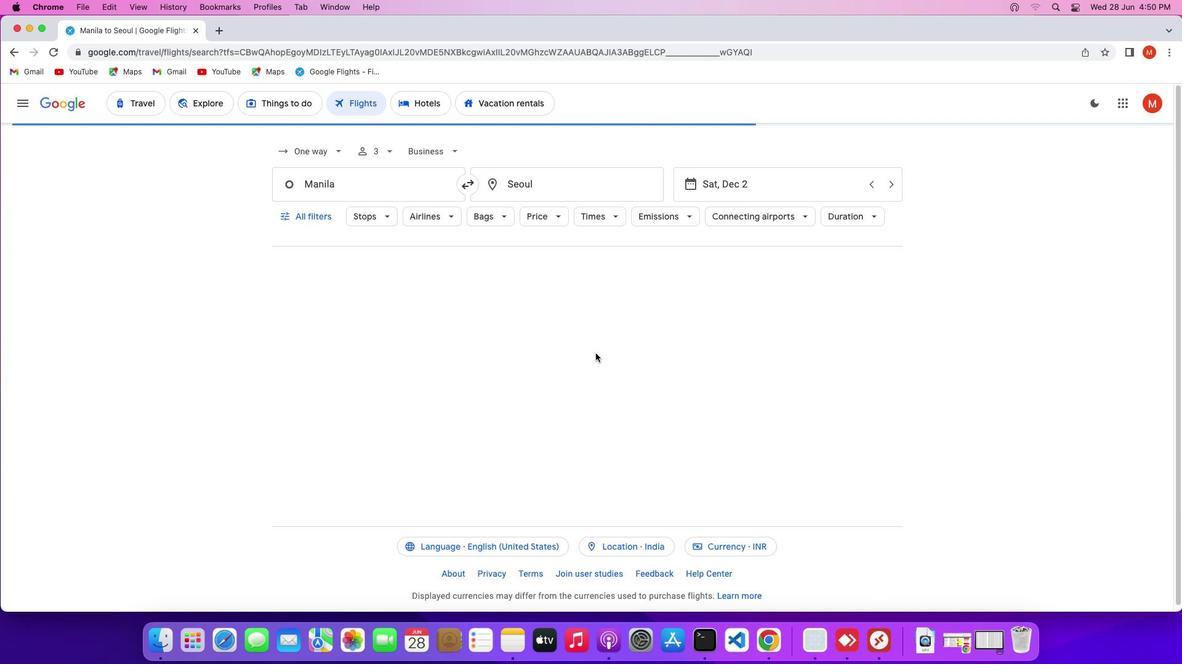 
